 Task: Send an email with the signature Eleanor Wilson with the subject 'Request for a transfer' and the message 'Could you please provide an estimate for the project?' from softage.1@softage.net to softage.6@softage.net and softage.7@softage.net with CC to softage.8@softage.net
Action: Mouse moved to (457, 243)
Screenshot: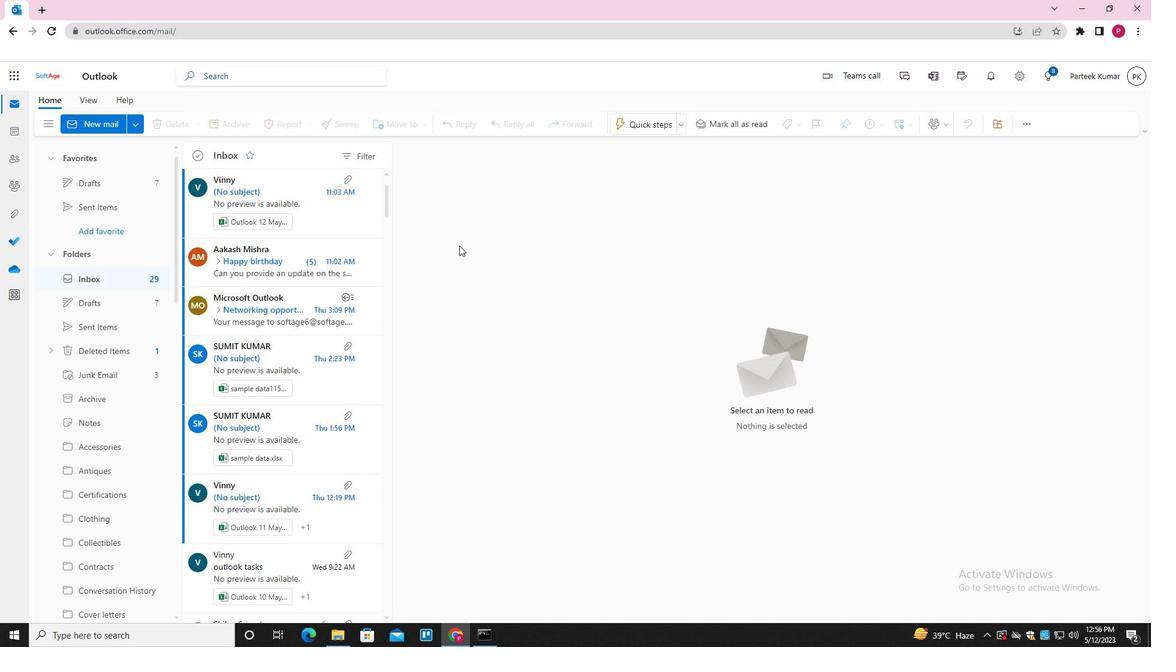 
Action: Key pressed n
Screenshot: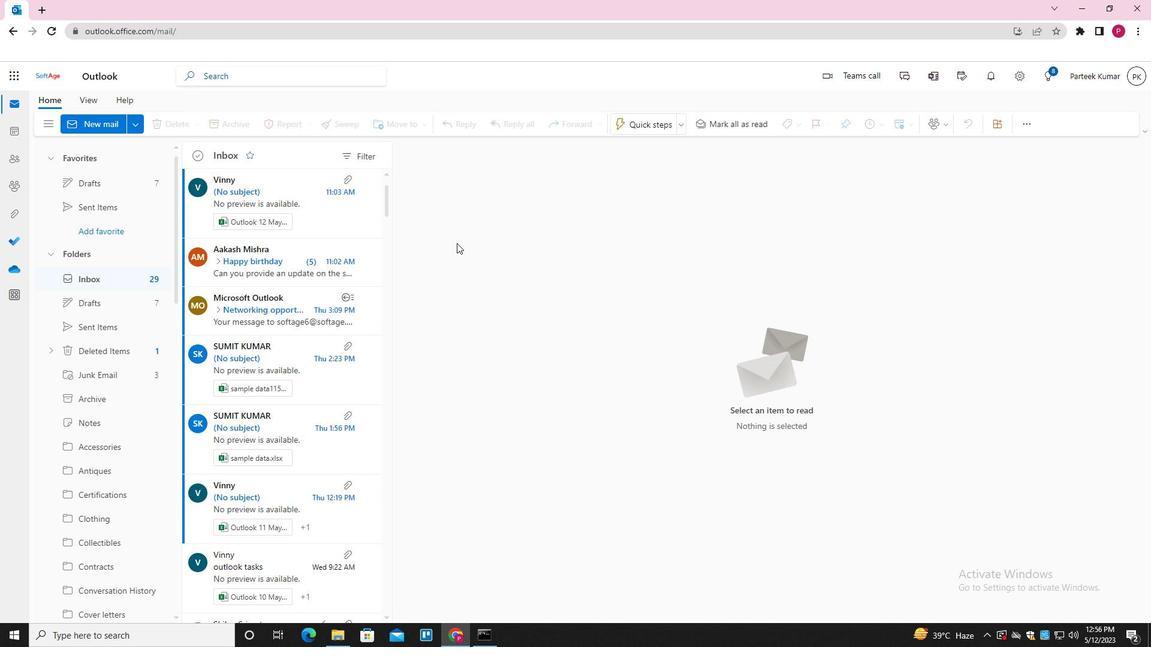 
Action: Mouse moved to (805, 120)
Screenshot: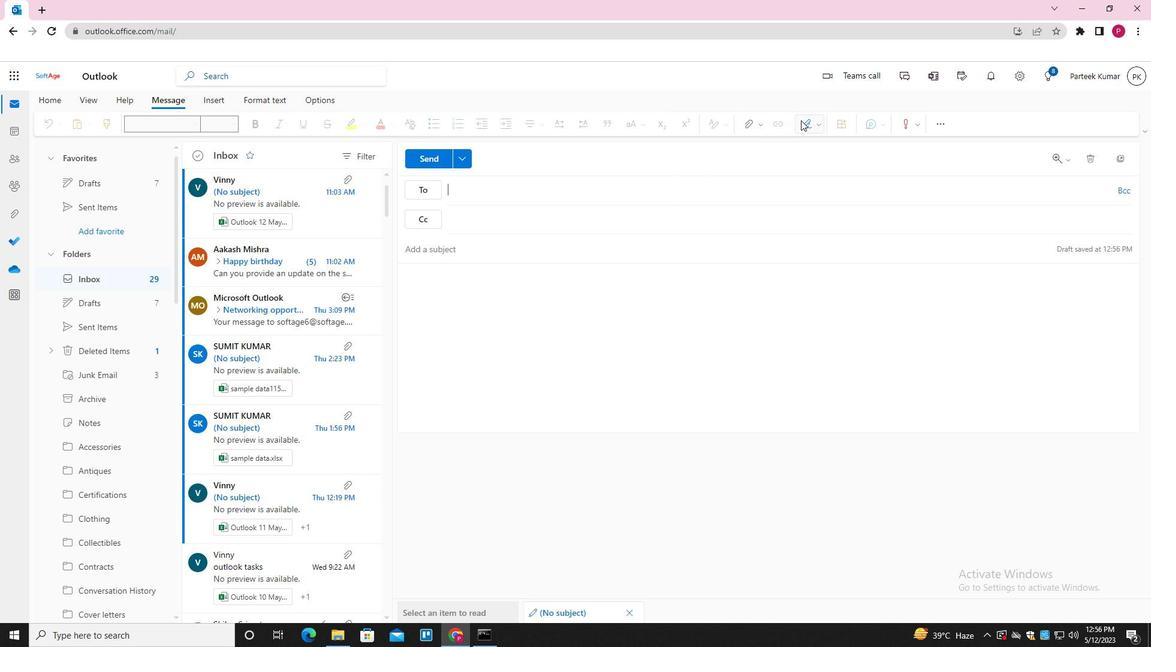 
Action: Mouse pressed left at (805, 120)
Screenshot: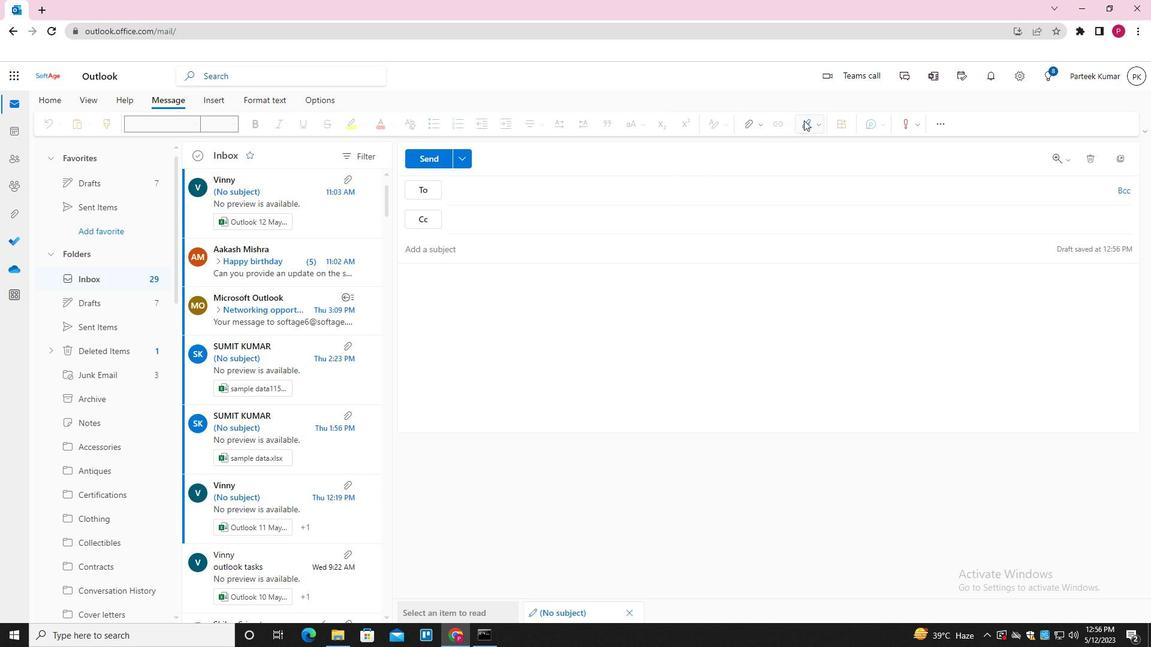 
Action: Mouse moved to (802, 175)
Screenshot: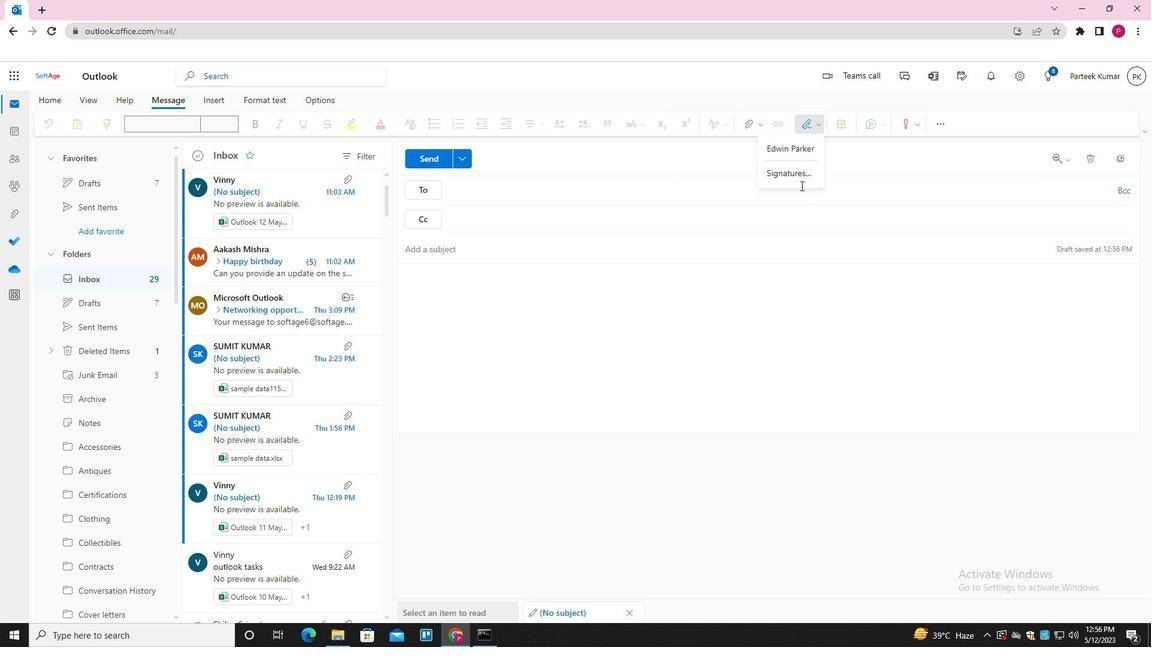 
Action: Mouse pressed left at (802, 175)
Screenshot: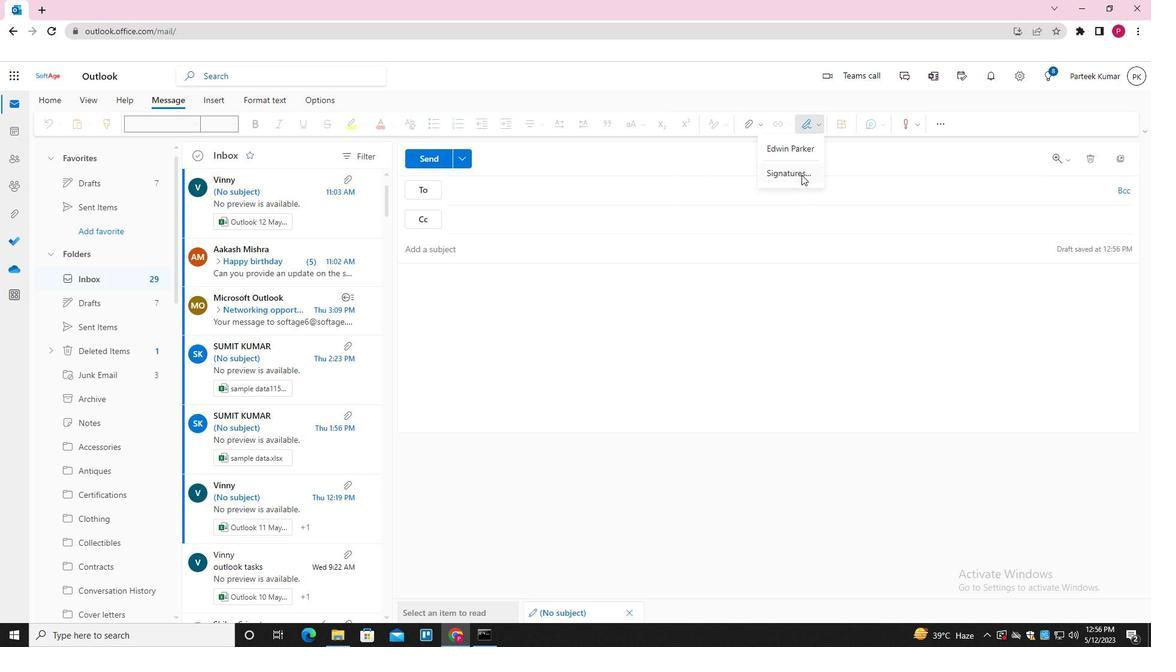 
Action: Mouse moved to (817, 221)
Screenshot: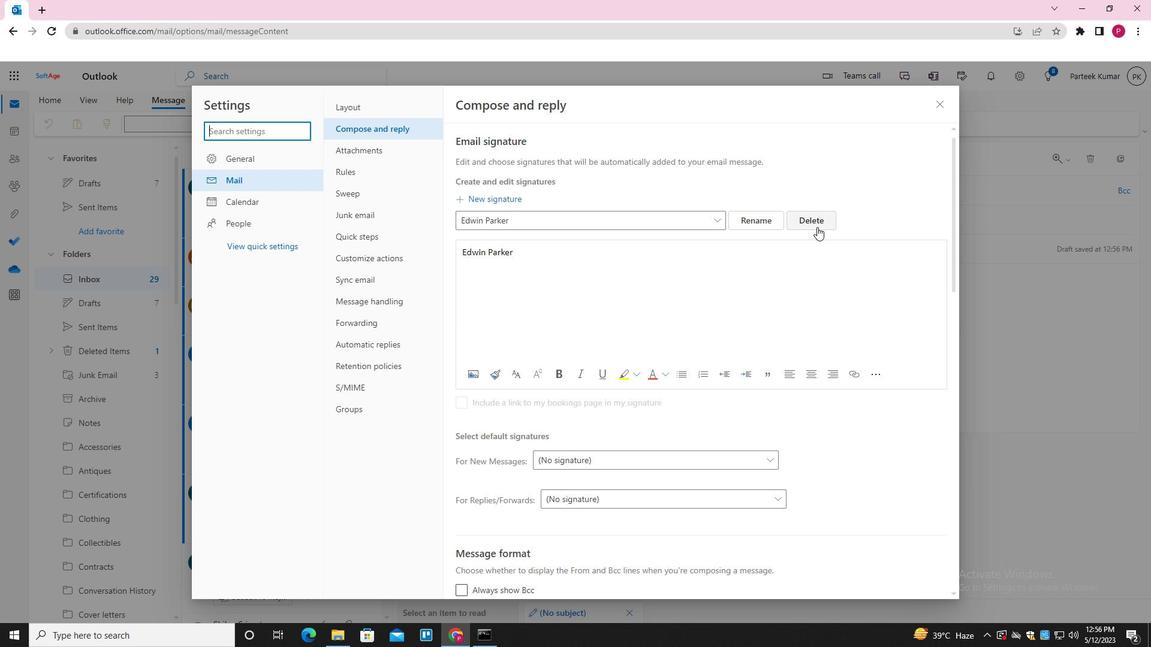 
Action: Mouse pressed left at (817, 221)
Screenshot: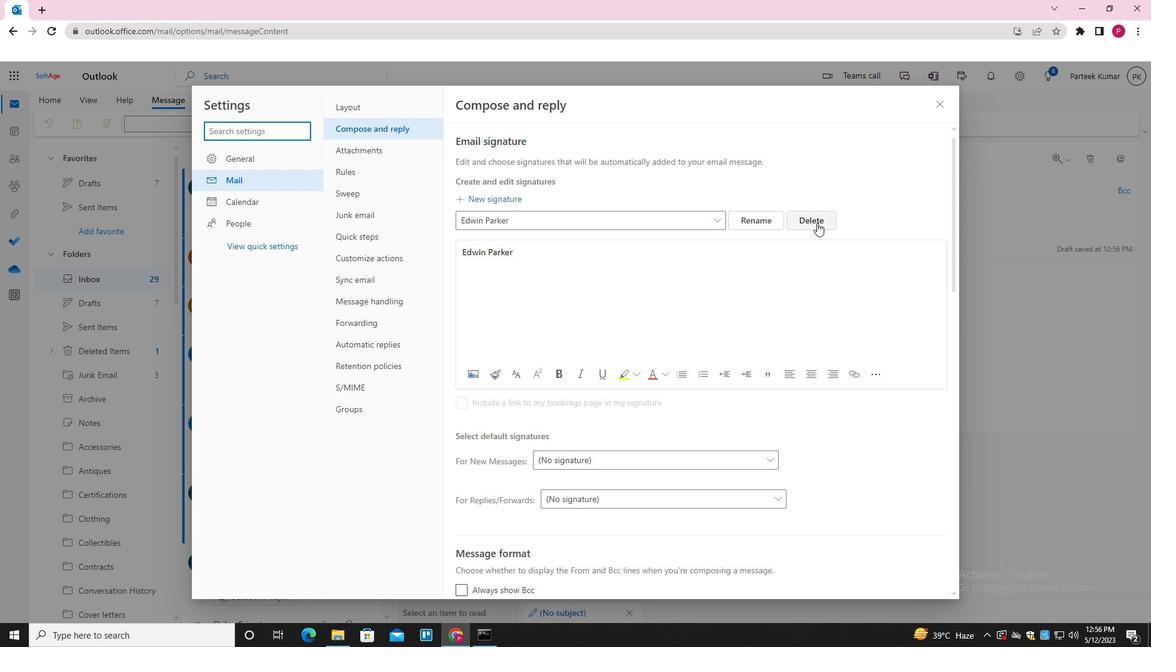 
Action: Mouse moved to (640, 220)
Screenshot: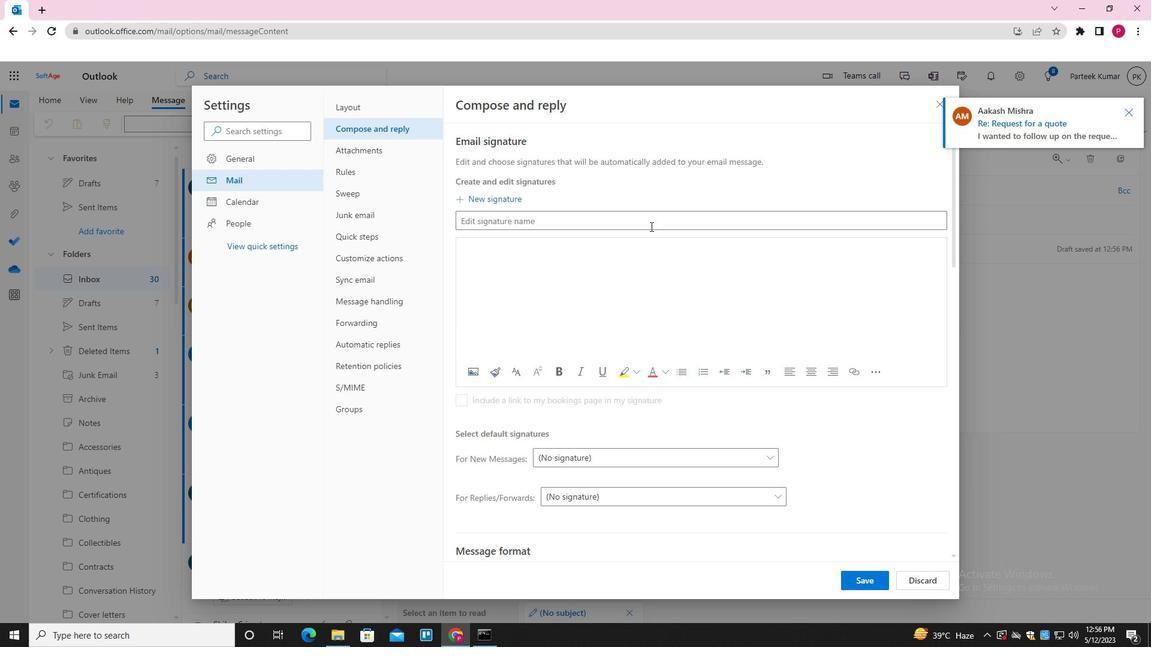 
Action: Mouse pressed left at (640, 220)
Screenshot: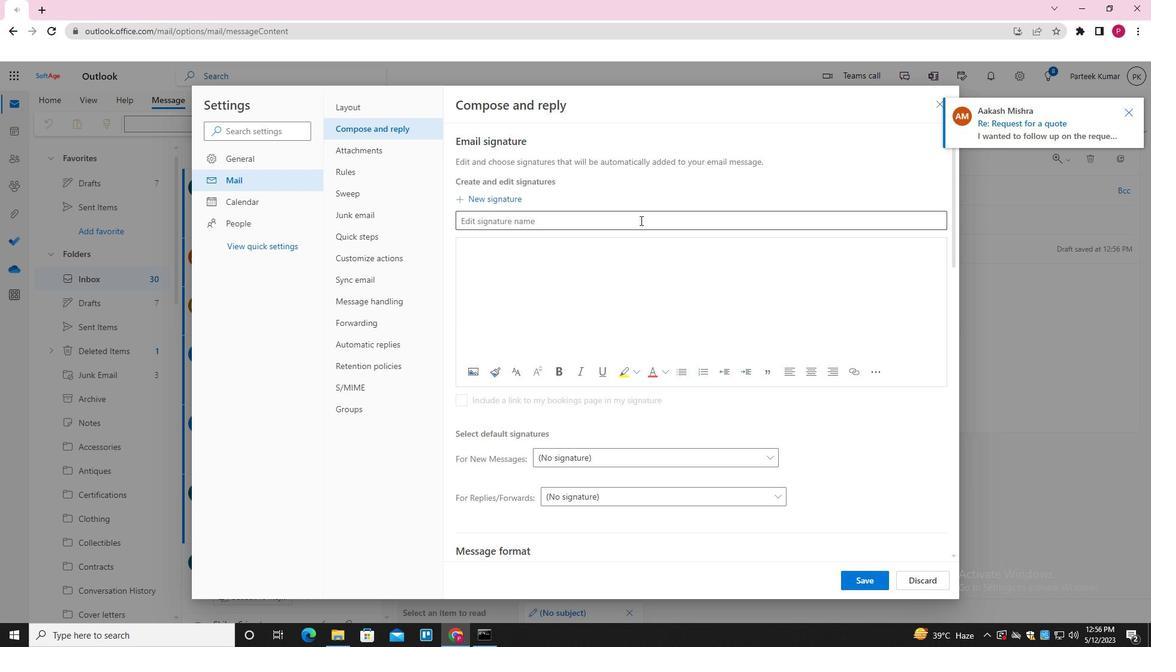 
Action: Key pressed <Key.shift>ELEANOR<Key.space><Key.shift>WILSON<Key.space><Key.tab><Key.shift>ELEANOR<Key.space><Key.shift>WILN<Key.backspace>SON
Screenshot: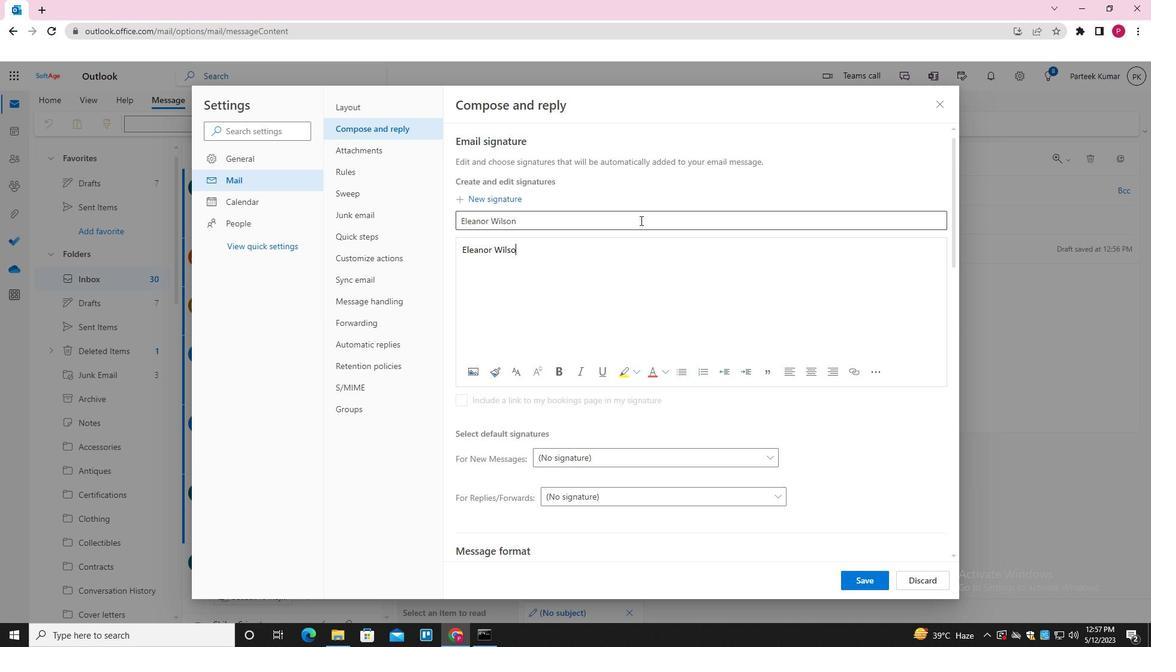 
Action: Mouse moved to (858, 581)
Screenshot: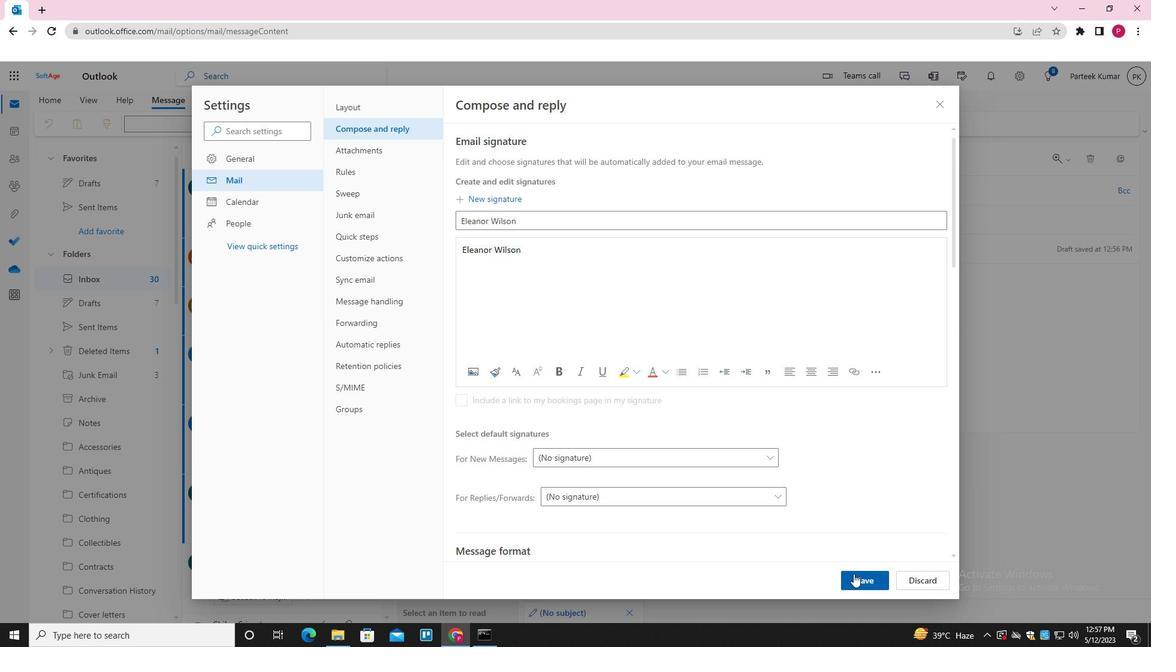
Action: Mouse pressed left at (858, 581)
Screenshot: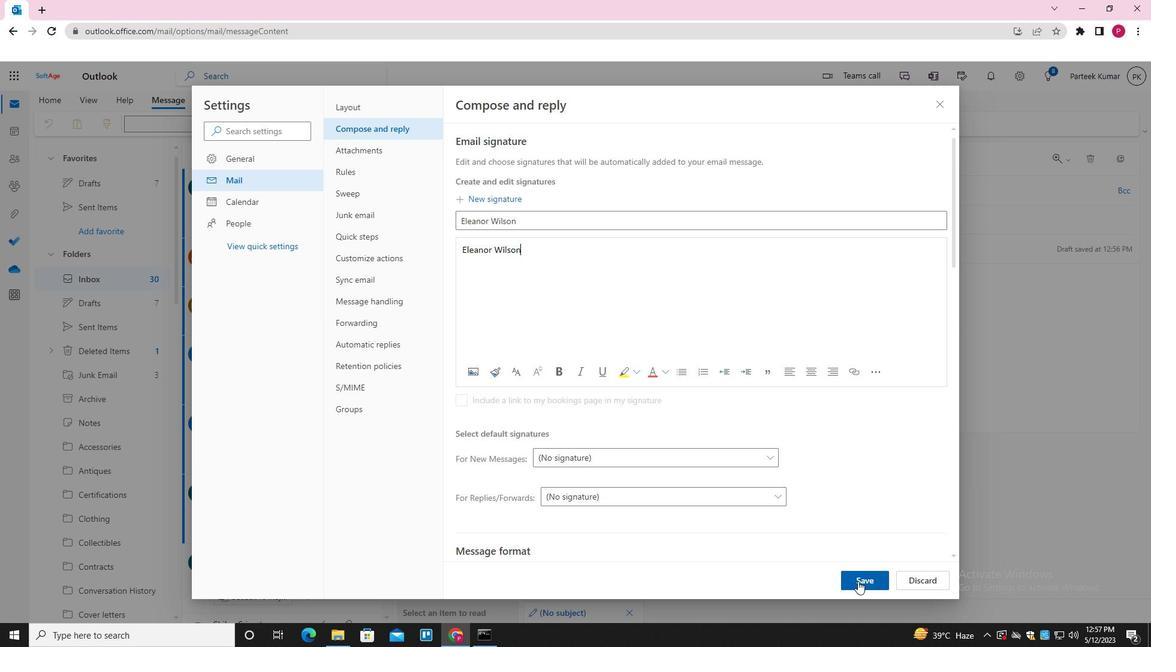 
Action: Mouse moved to (939, 104)
Screenshot: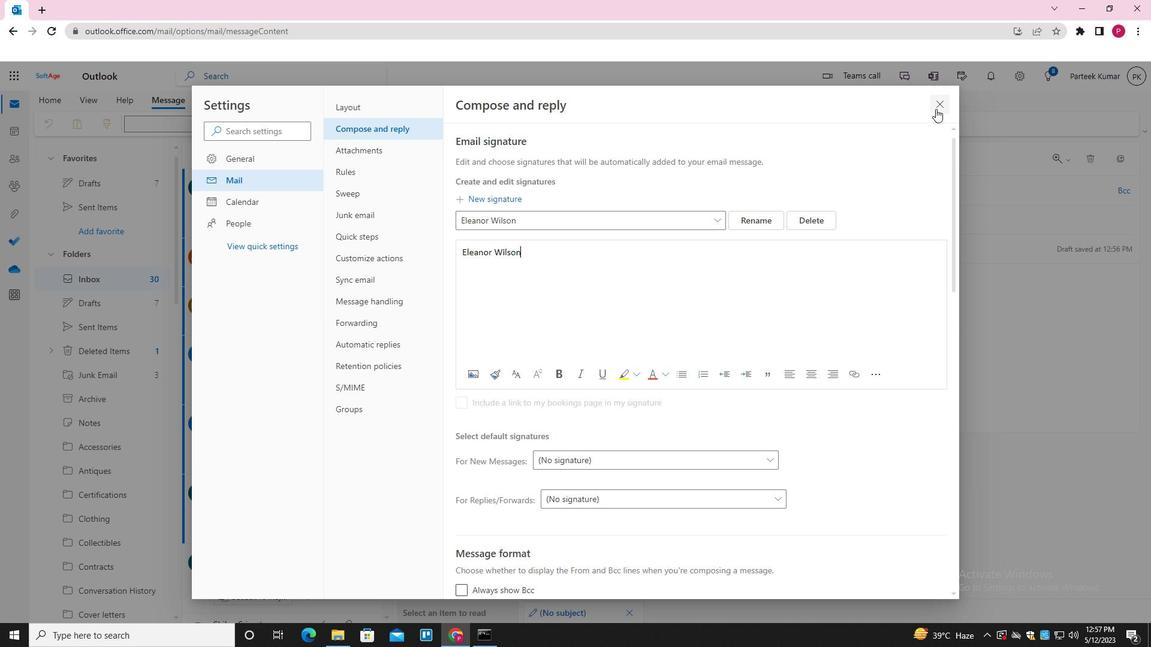 
Action: Mouse pressed left at (939, 104)
Screenshot: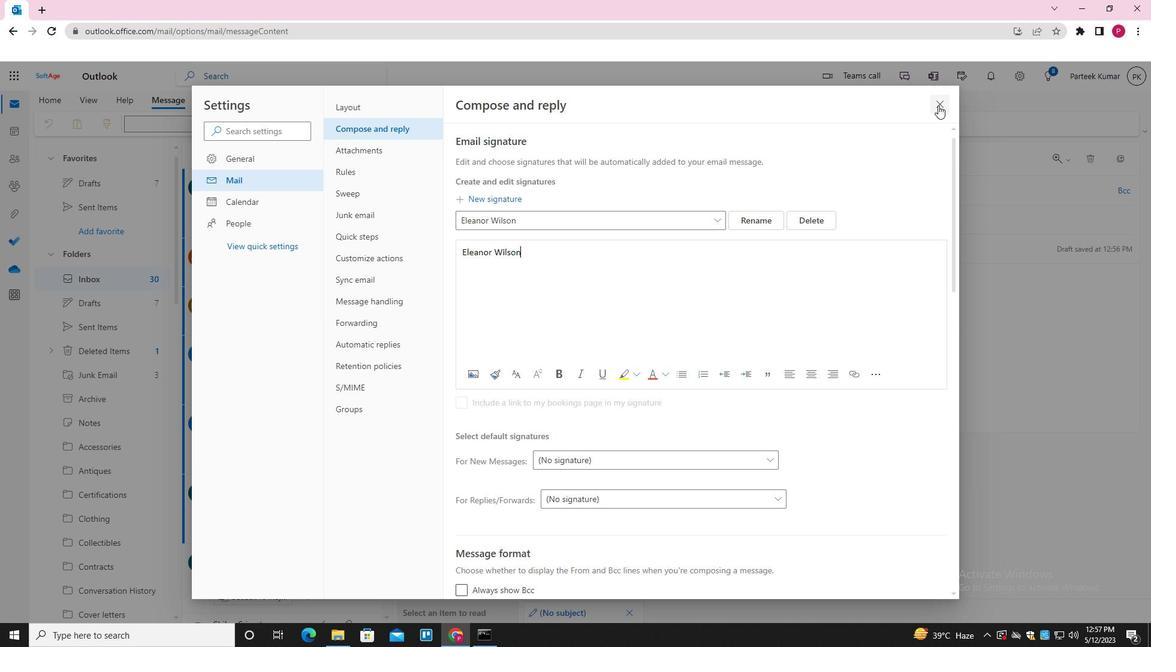 
Action: Mouse moved to (802, 122)
Screenshot: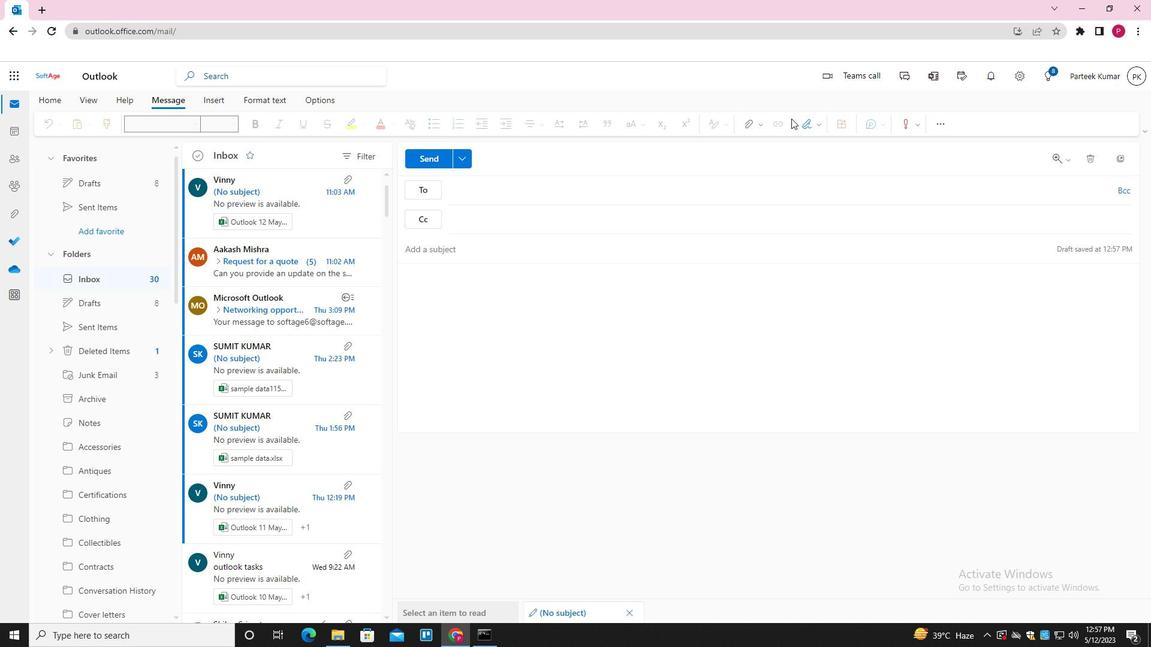 
Action: Mouse pressed left at (802, 122)
Screenshot: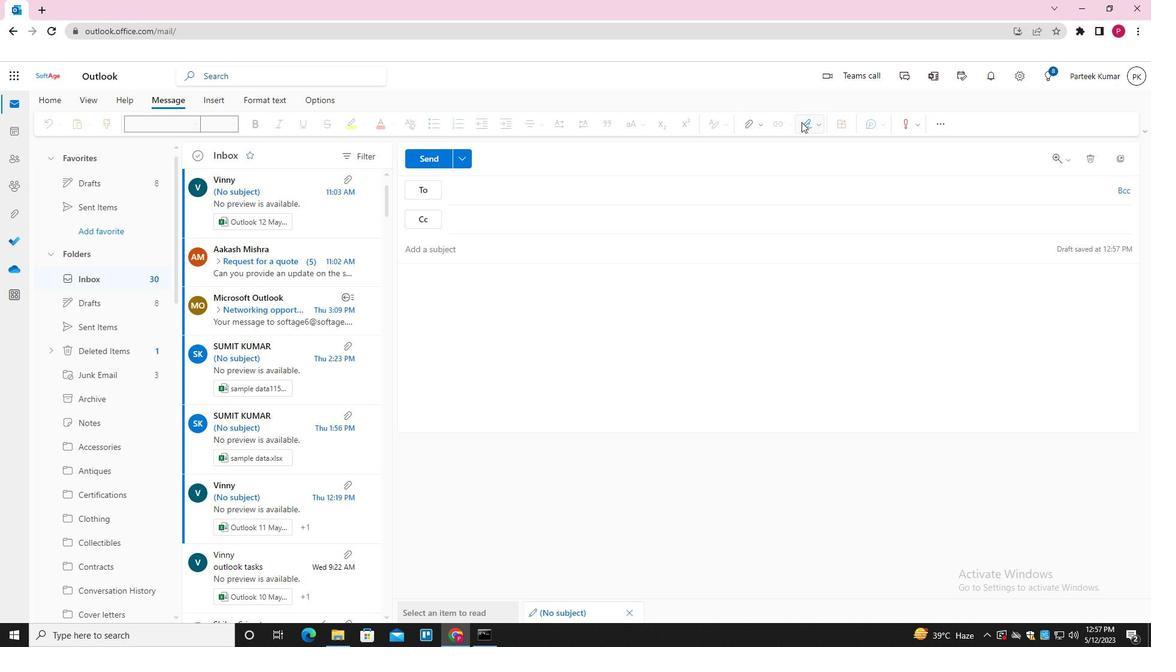 
Action: Mouse moved to (797, 145)
Screenshot: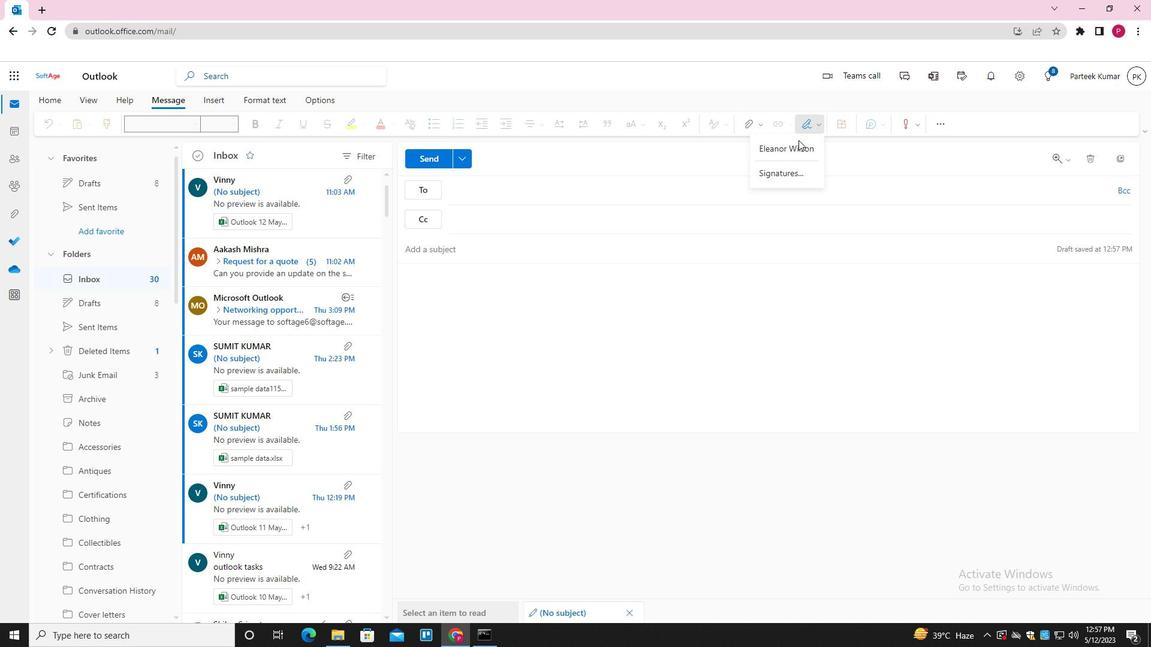 
Action: Mouse pressed left at (797, 145)
Screenshot: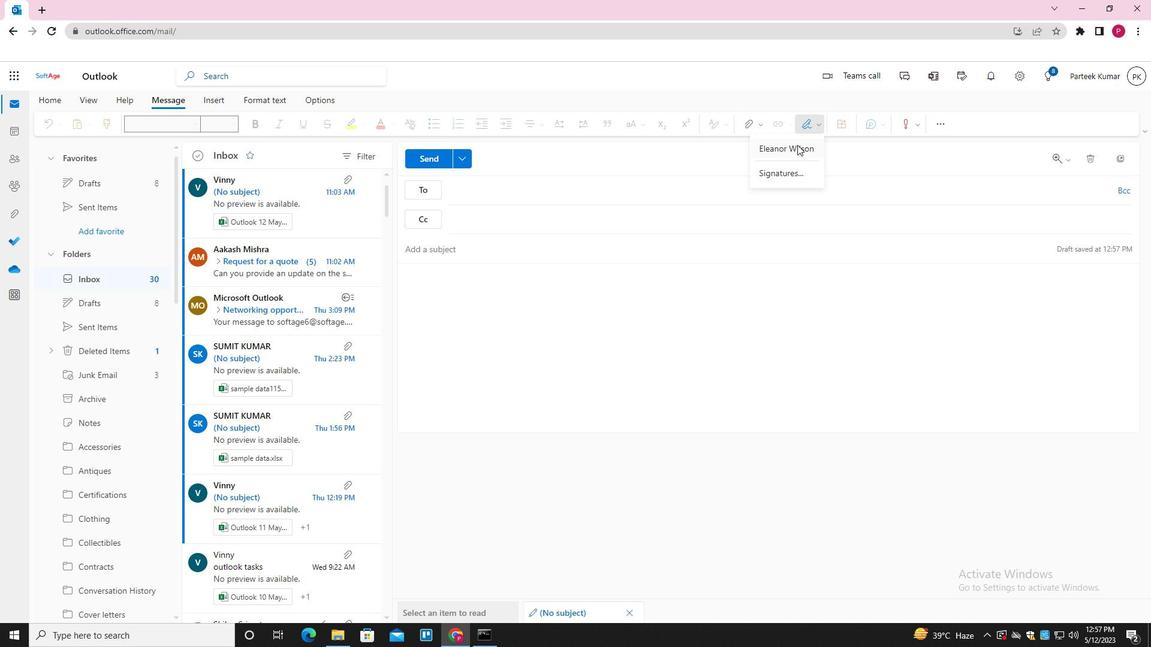 
Action: Mouse moved to (618, 245)
Screenshot: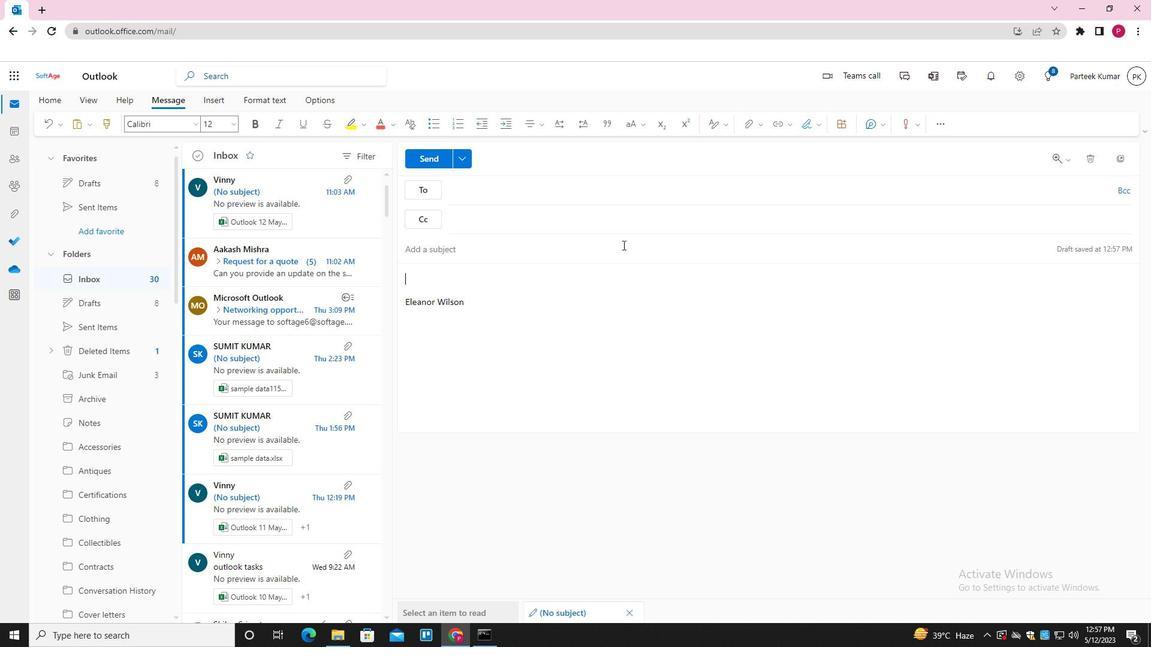 
Action: Mouse pressed left at (618, 245)
Screenshot: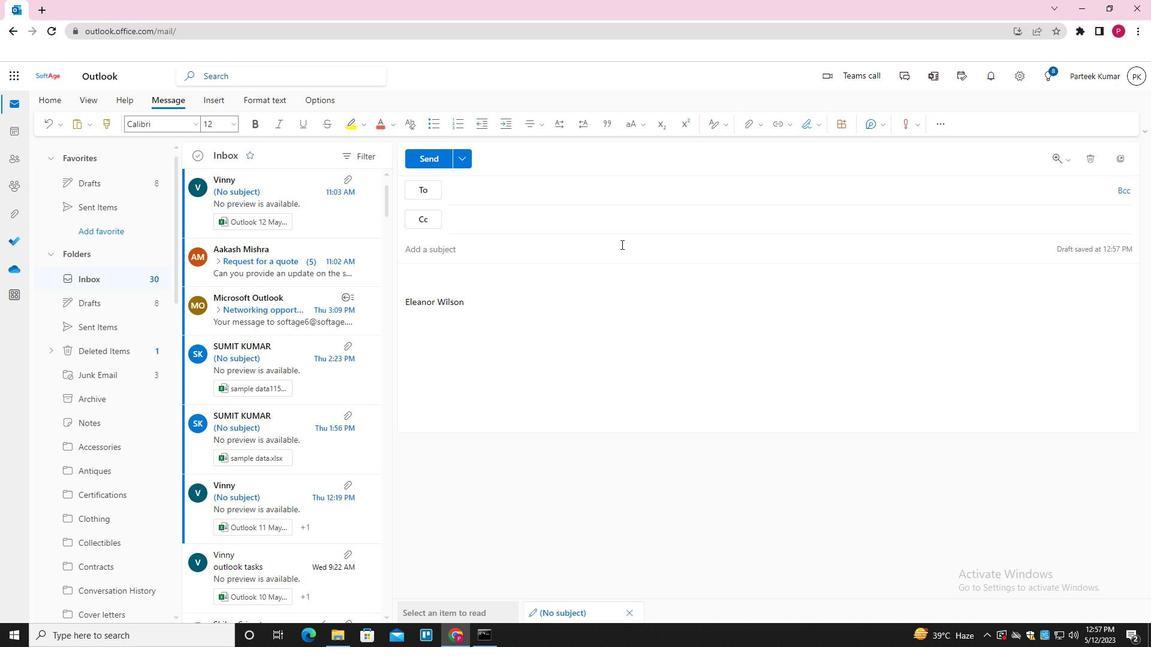 
Action: Mouse moved to (628, 284)
Screenshot: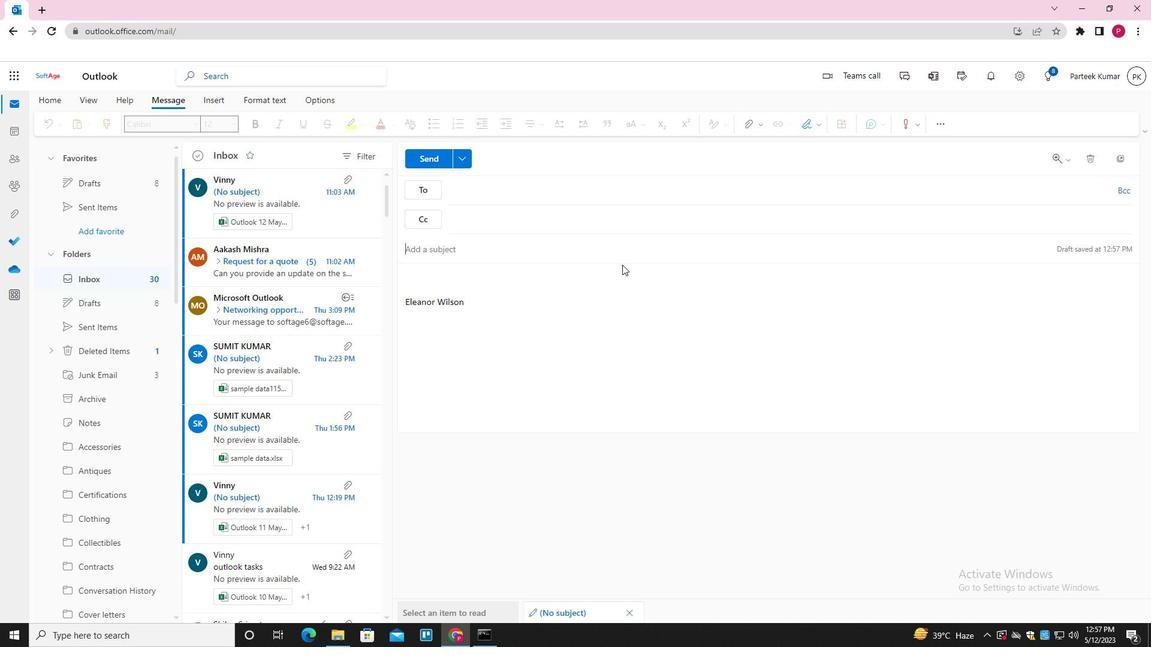 
Action: Key pressed <Key.shift>REQUEST<Key.space>FOR<Key.space>A<Key.space>TRANSFER
Screenshot: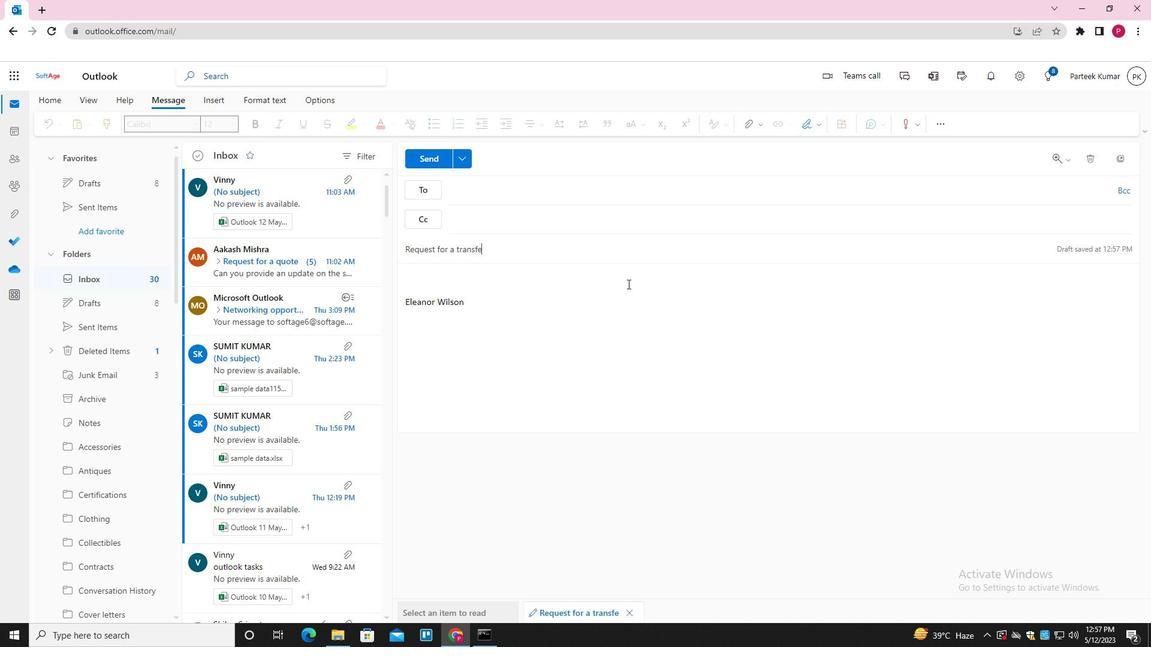 
Action: Mouse moved to (569, 287)
Screenshot: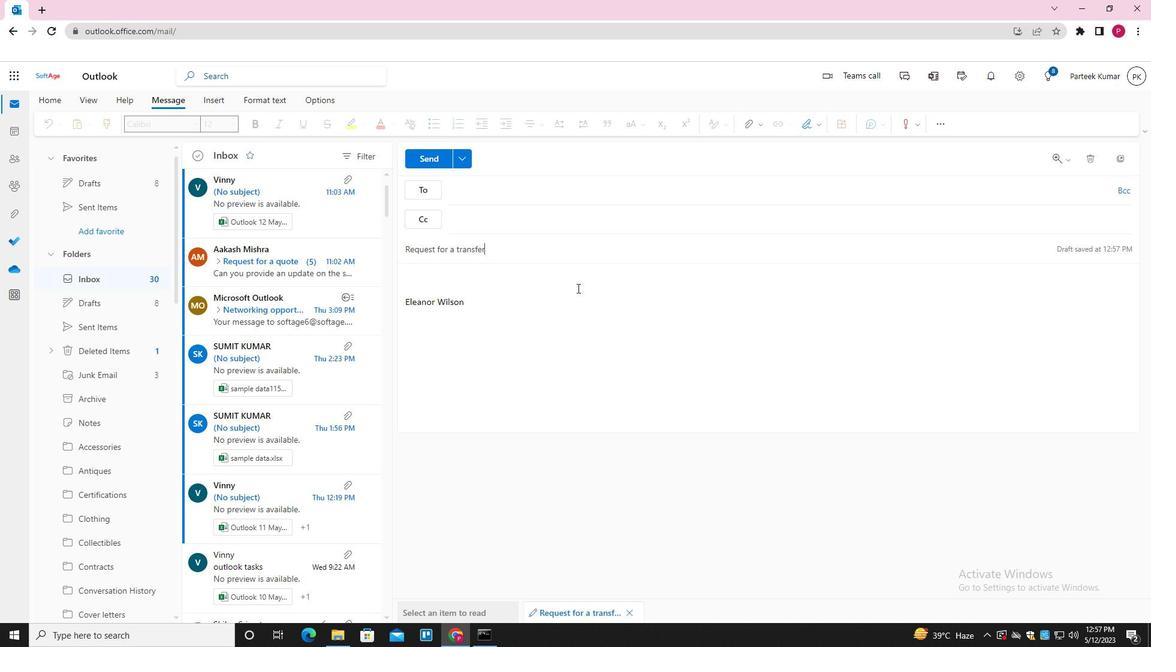 
Action: Key pressed <Key.tab><Key.shift_r><Key.shift_r><Key.shift_r><Key.shift_r><Key.shift_r><Key.shift_r><Key.shift_r><Key.shift_r><Key.shift_r><Key.shift_r><Key.shift_r><Key.shift_r><Key.shift_r><Key.shift_r><Key.shift_r><Key.shift_r><Key.shift_r>COULD<Key.space>YOU<Key.space>PLEASE<Key.space>PROVIDE<Key.space>AN<Key.space>ESTIMATE<Key.space>FOR<Key.space>THE<Key.space>PROJECT<Key.space><Key.backspace><Key.shift_r>?
Screenshot: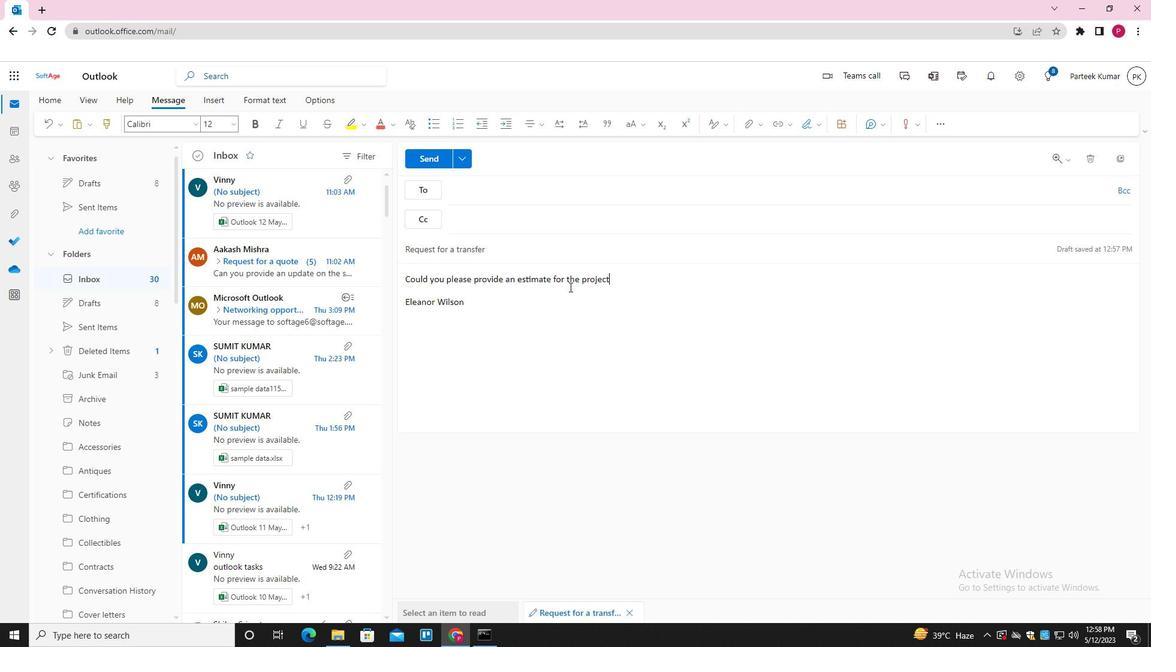 
Action: Mouse moved to (556, 187)
Screenshot: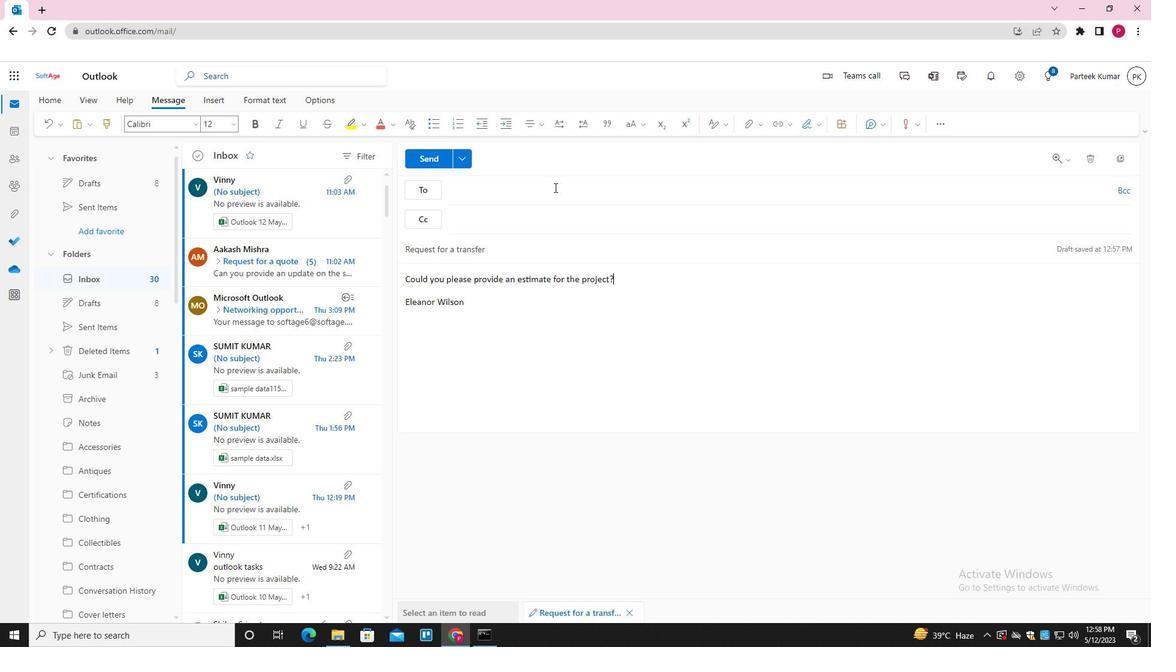 
Action: Mouse pressed left at (556, 187)
Screenshot: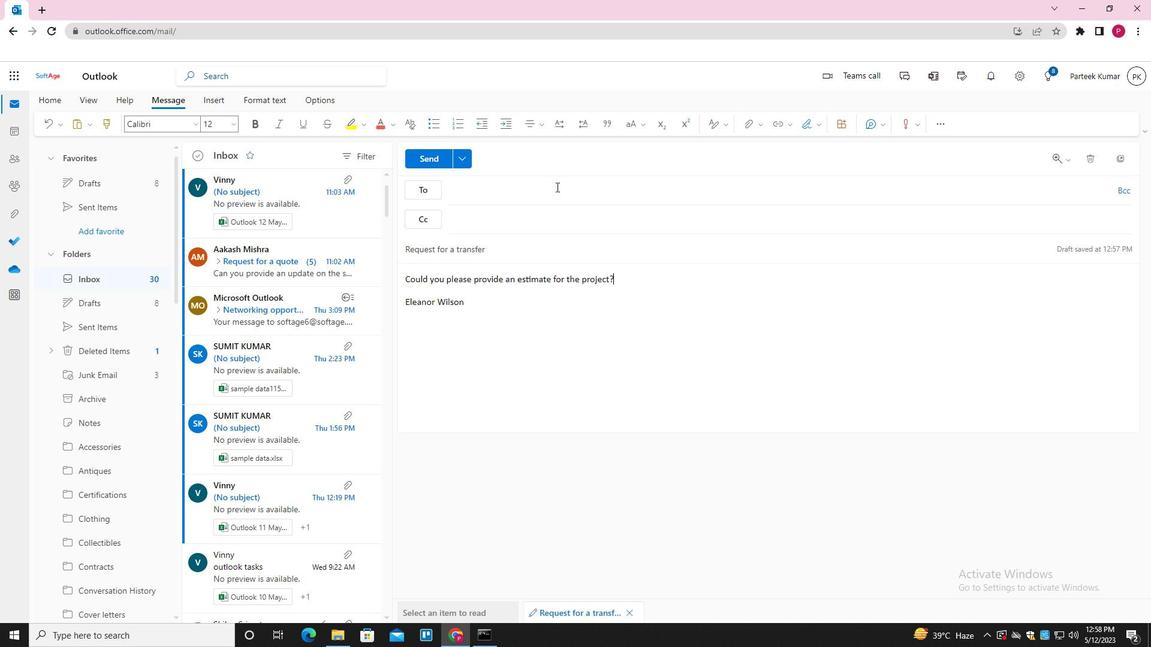 
Action: Key pressed SOFTAGE.6<Key.shift>@SOFTAGE.NET<Key.enter>SOFTAGE.7<Key.shift>@SOFTAGE.NET<Key.enter><Key.tab>SOFTAGE.8<Key.shift>@@SOFTAGE,NET<Key.enter>
Screenshot: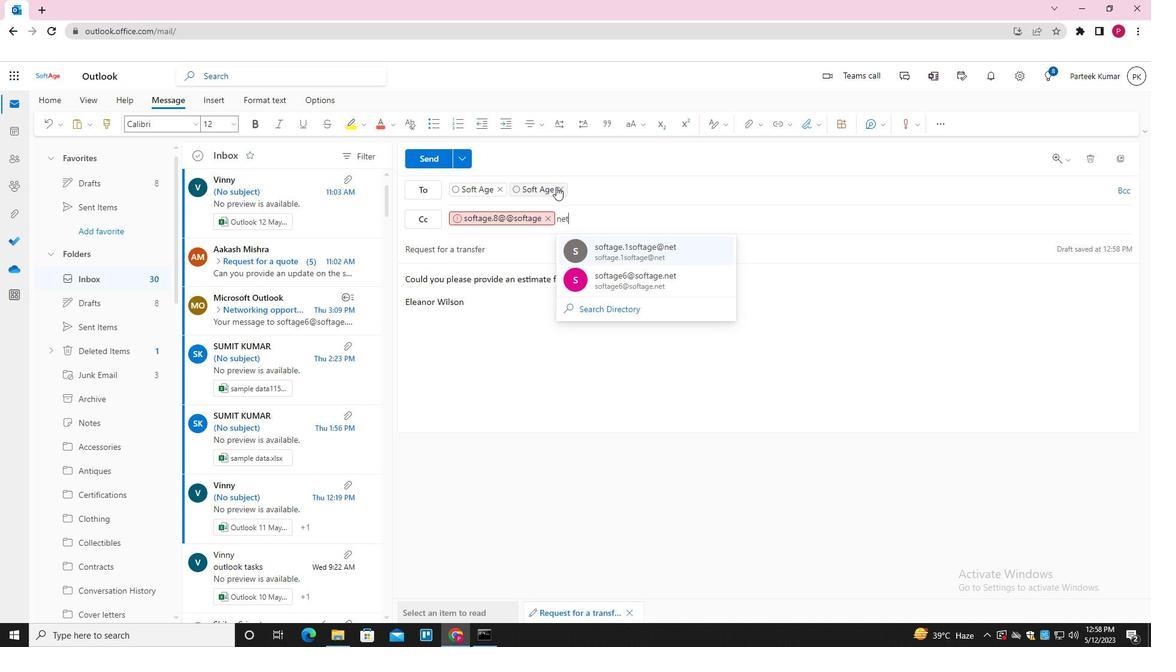 
Action: Mouse moved to (550, 219)
Screenshot: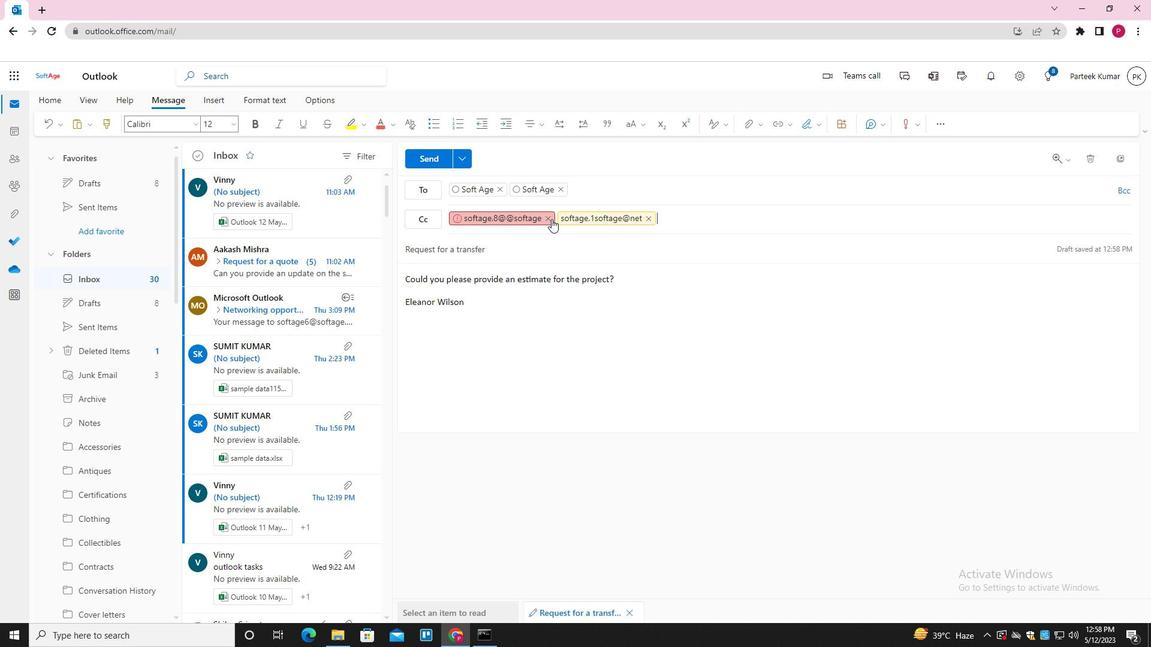 
Action: Mouse pressed left at (550, 219)
Screenshot: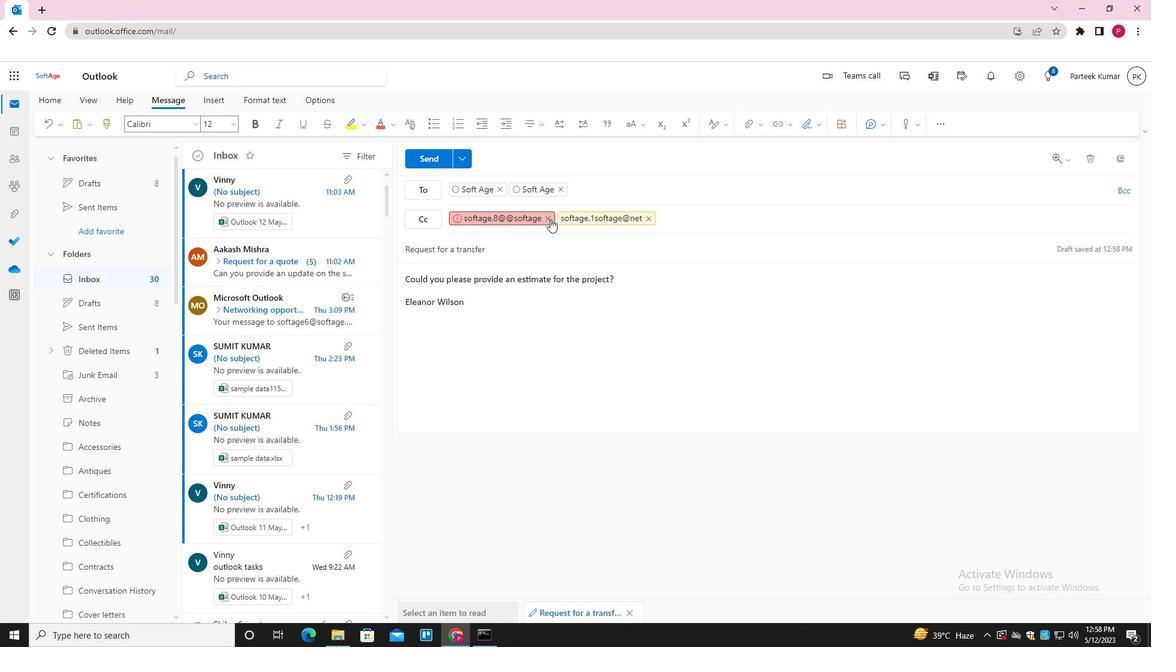 
Action: Mouse moved to (542, 219)
Screenshot: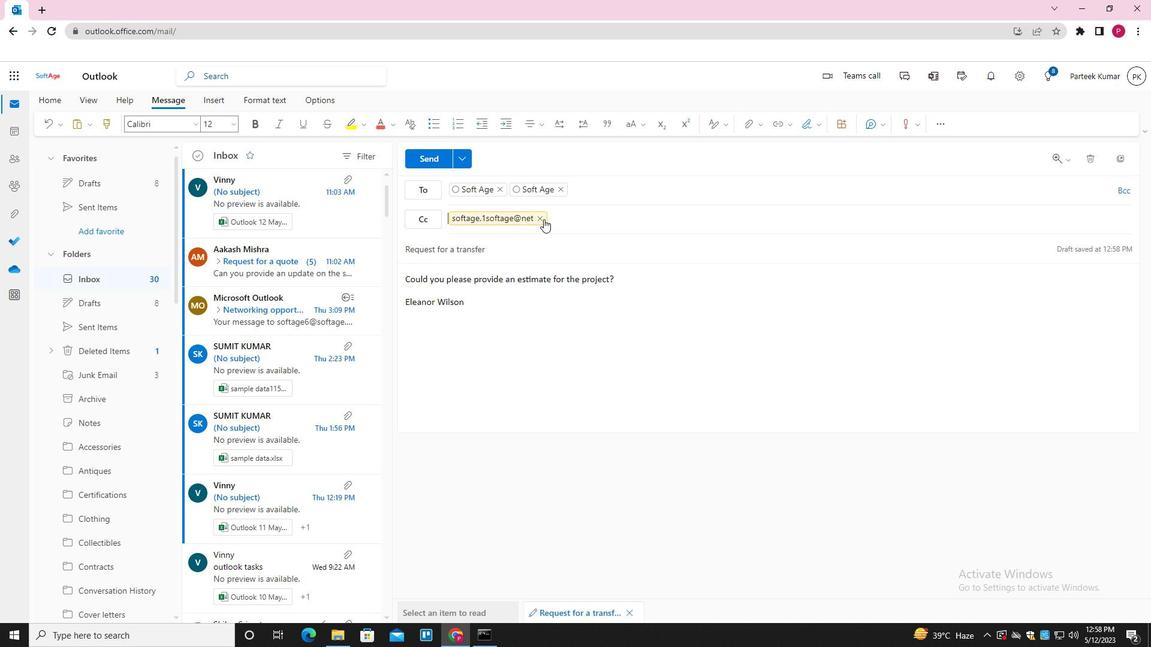 
Action: Mouse pressed left at (542, 219)
Screenshot: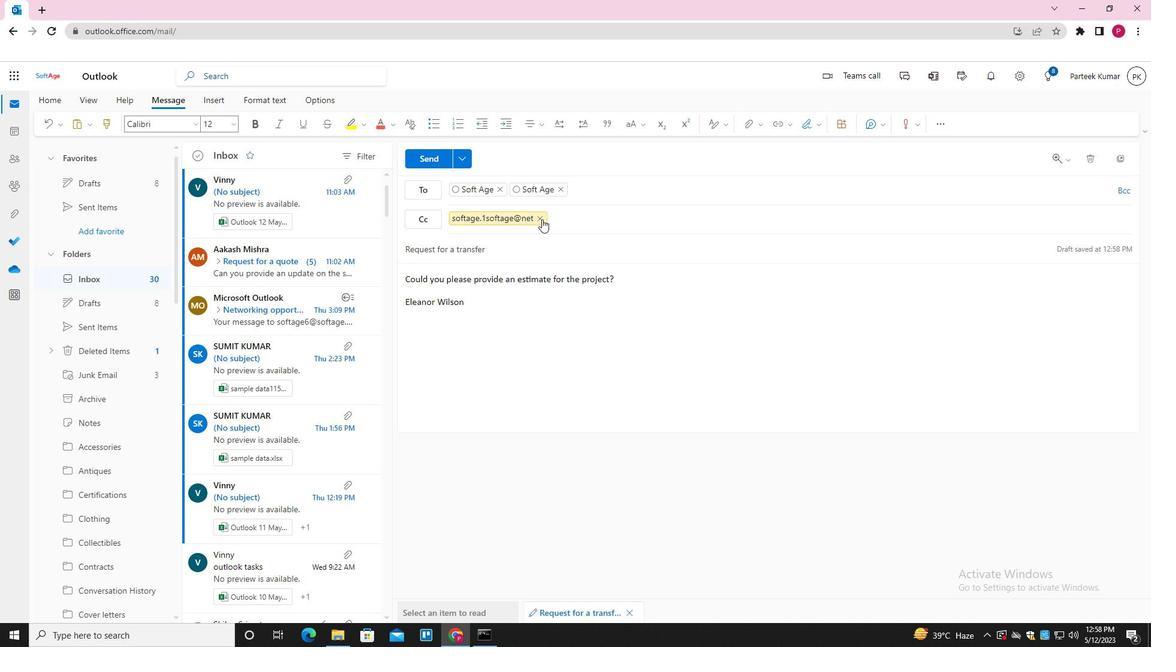 
Action: Mouse moved to (541, 219)
Screenshot: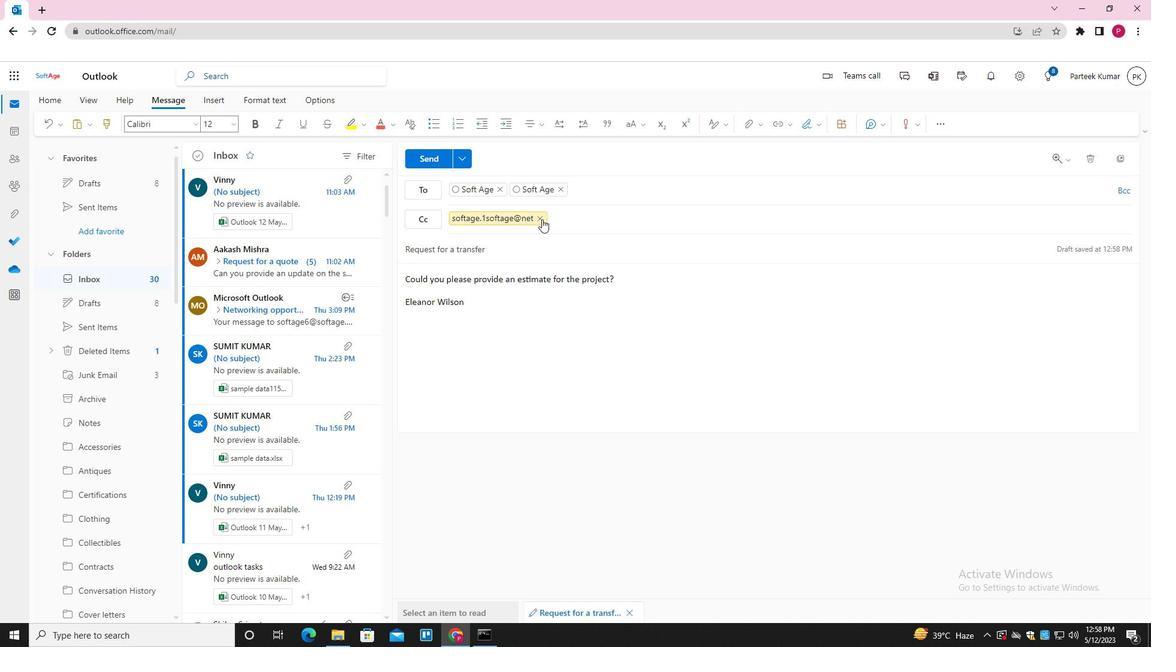 
Action: Key pressed SOFTAGE.8<Key.shift>@SOFTAGE.NET<Key.enter>
Screenshot: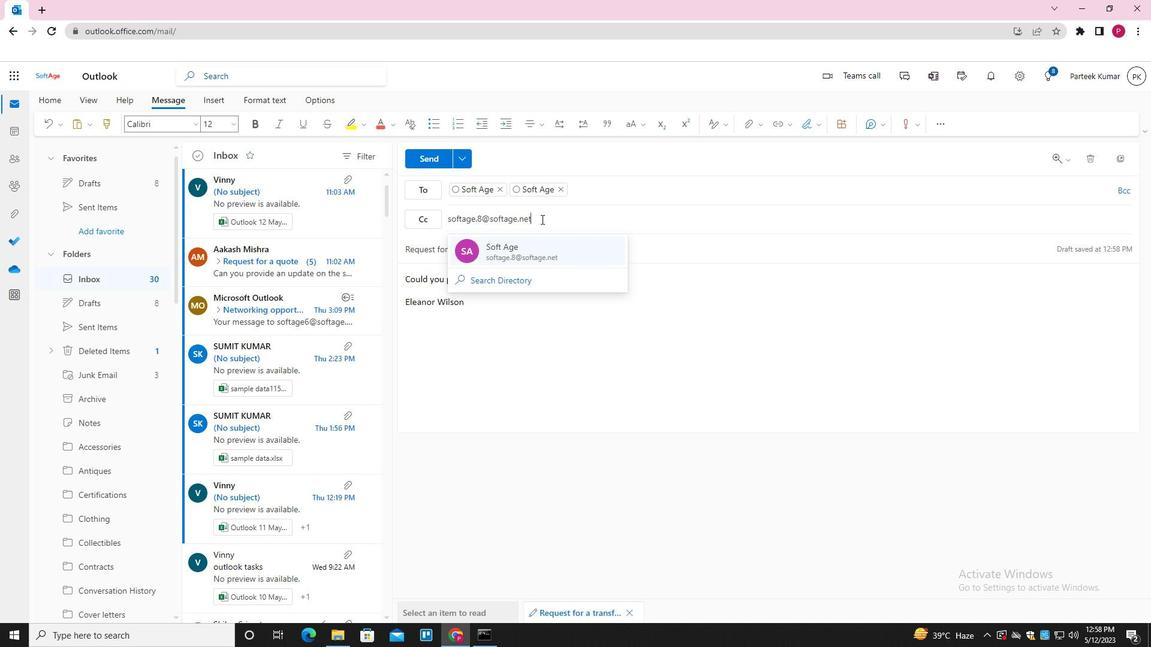 
Action: Mouse moved to (436, 157)
Screenshot: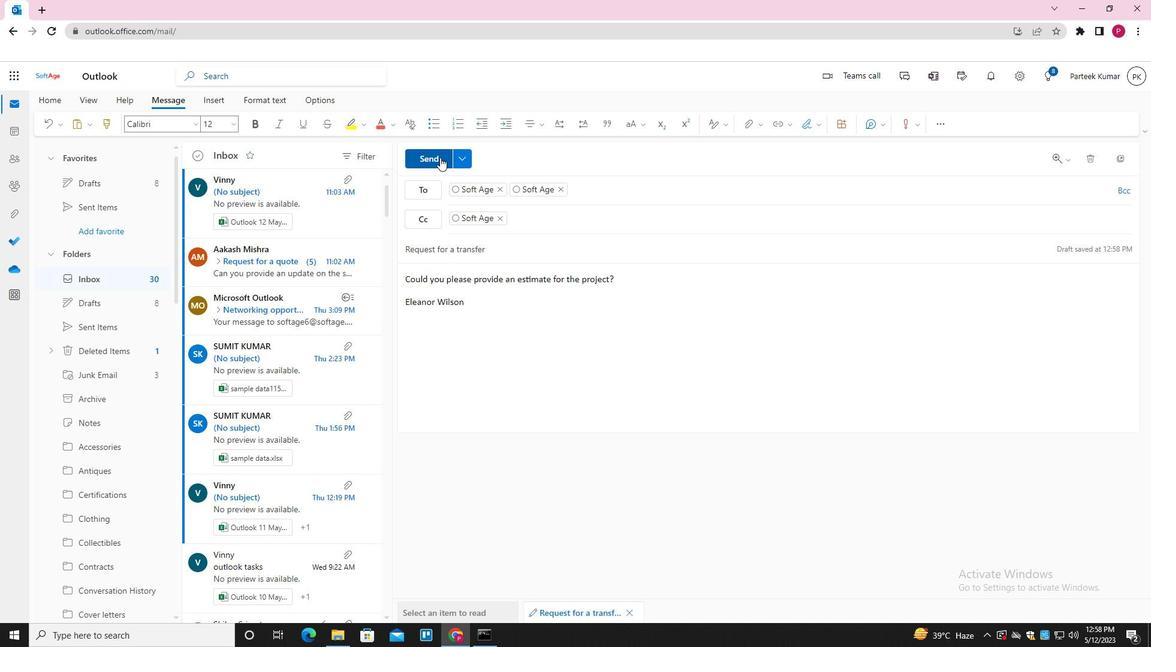 
Action: Mouse pressed left at (436, 157)
Screenshot: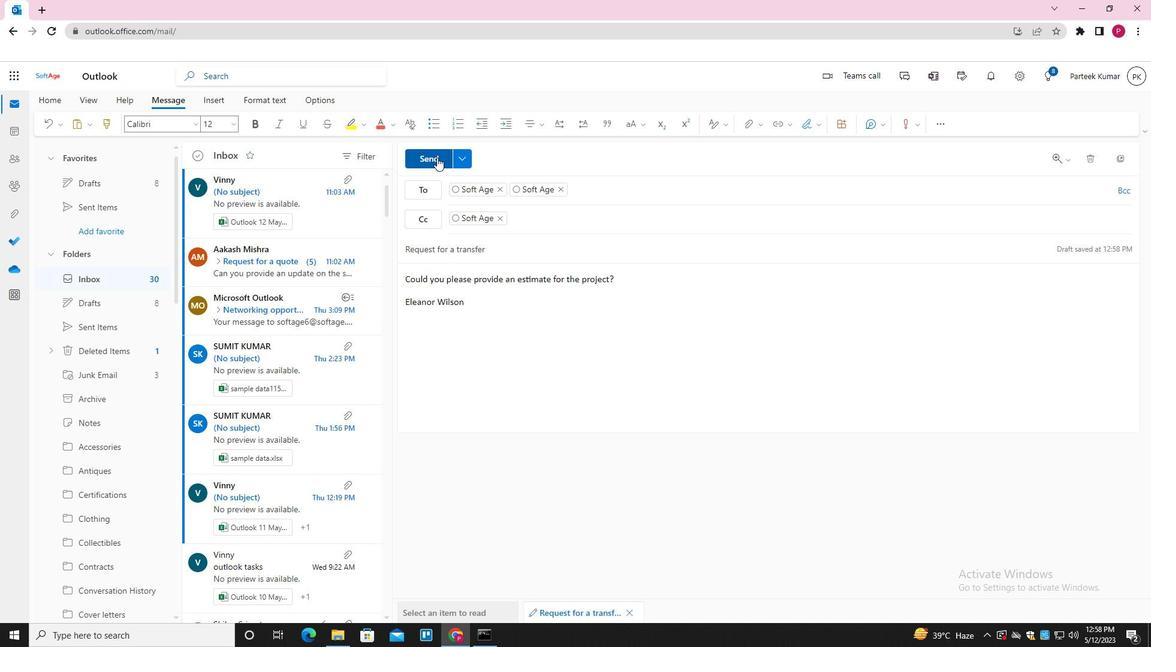 
